Task: Change comment control to connections only.
Action: Mouse moved to (456, 284)
Screenshot: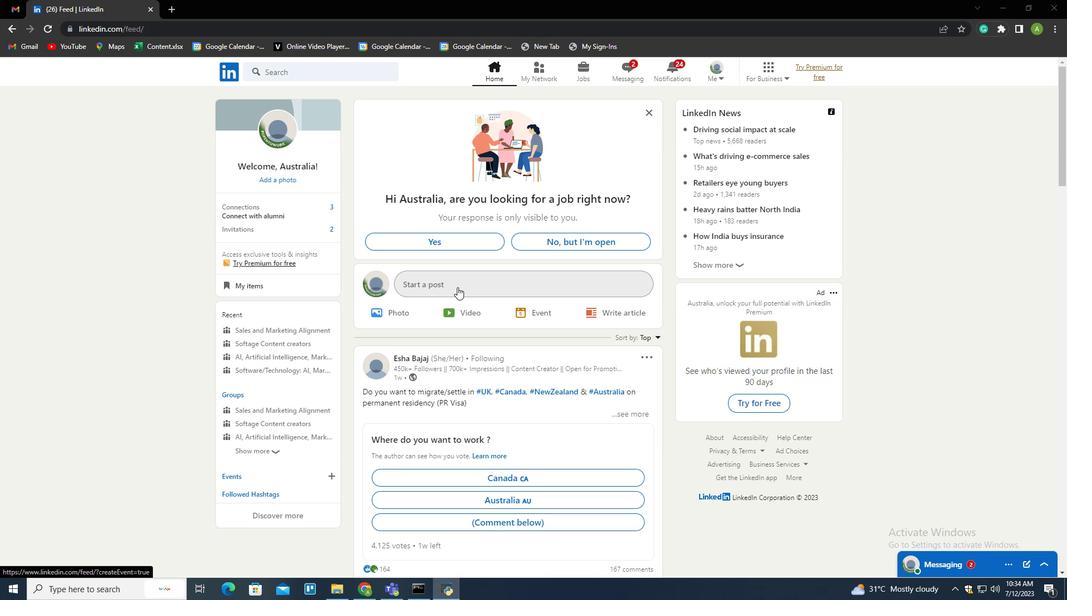 
Action: Mouse pressed left at (456, 284)
Screenshot: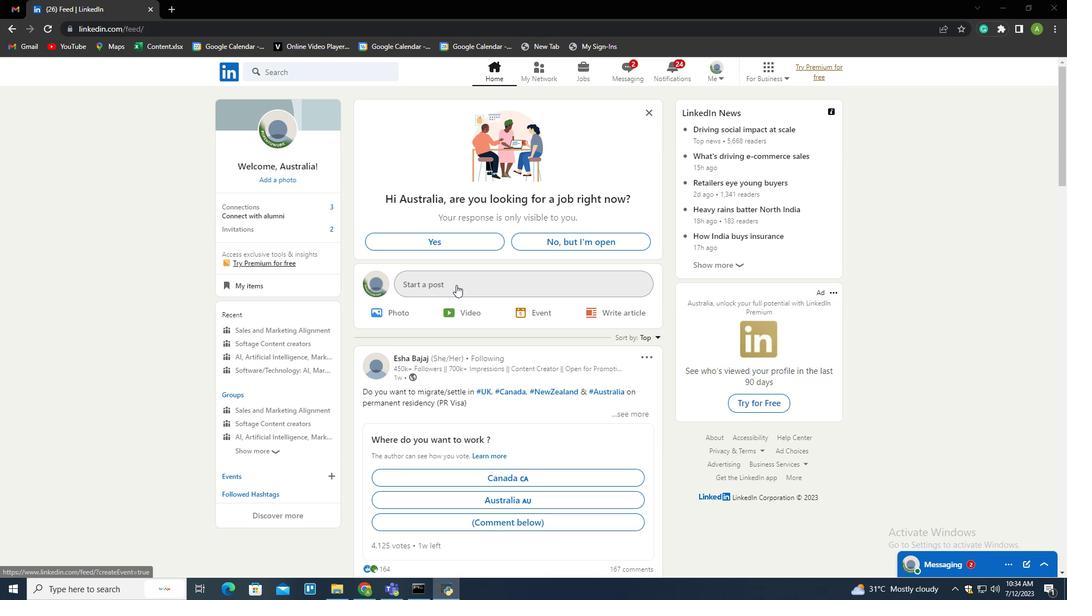 
Action: Mouse moved to (447, 100)
Screenshot: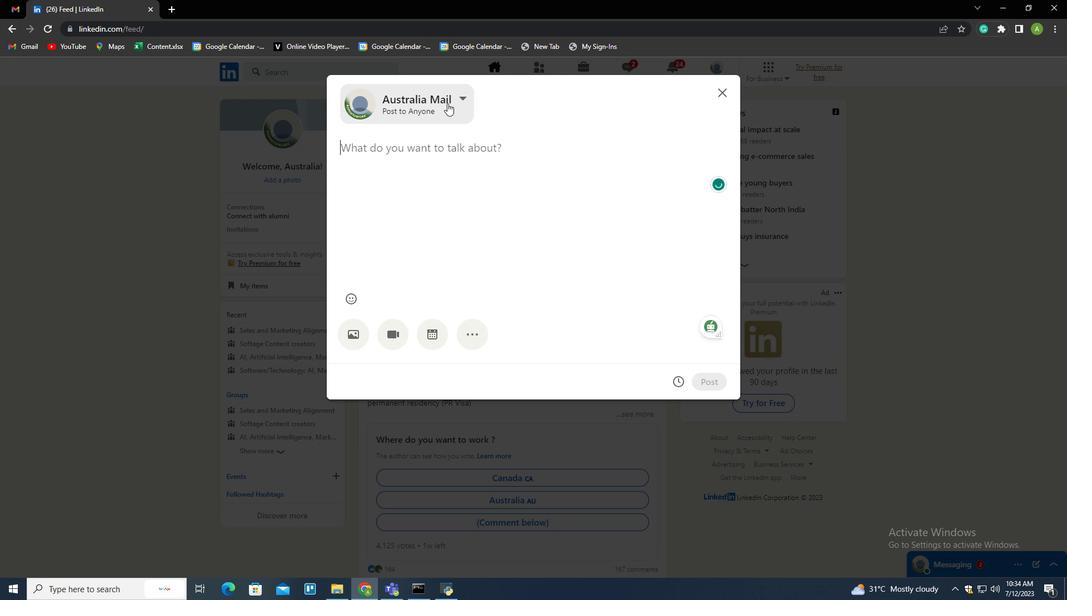 
Action: Mouse pressed left at (447, 100)
Screenshot: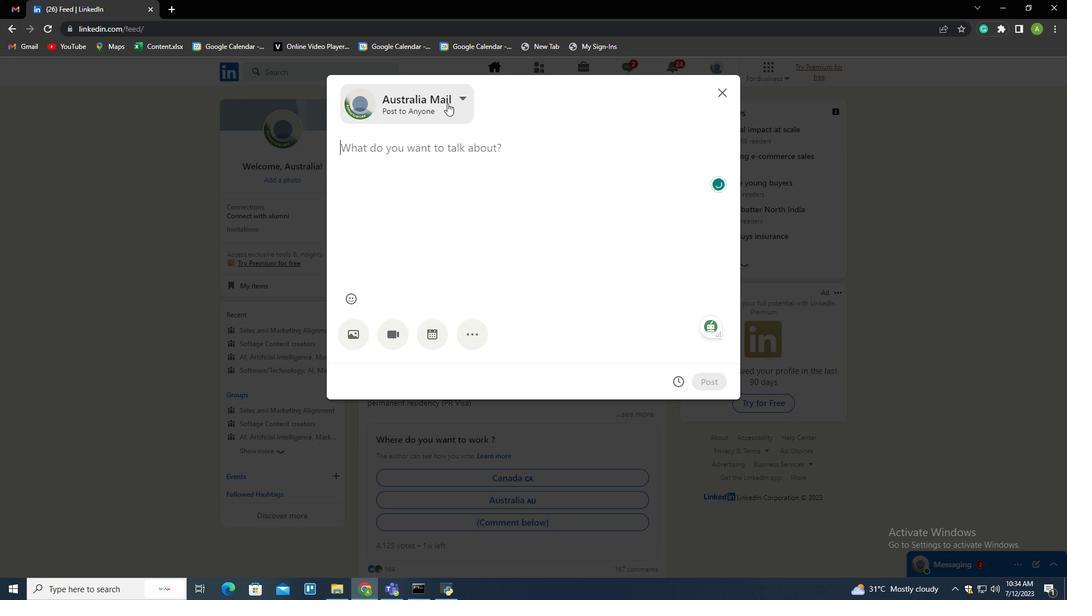 
Action: Mouse moved to (477, 297)
Screenshot: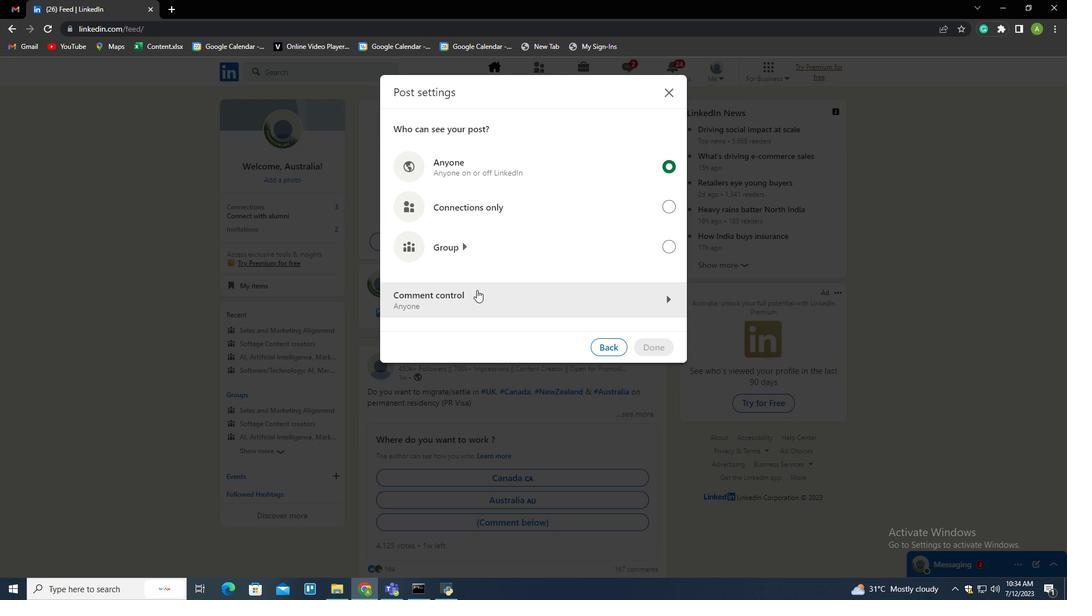 
Action: Mouse pressed left at (477, 297)
Screenshot: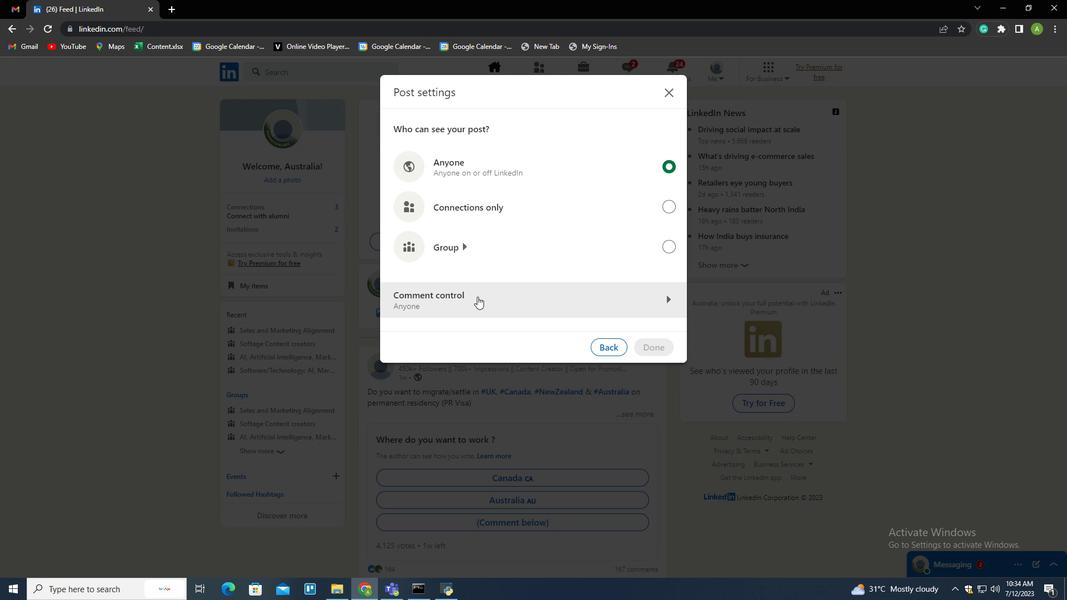 
Action: Mouse moved to (512, 189)
Screenshot: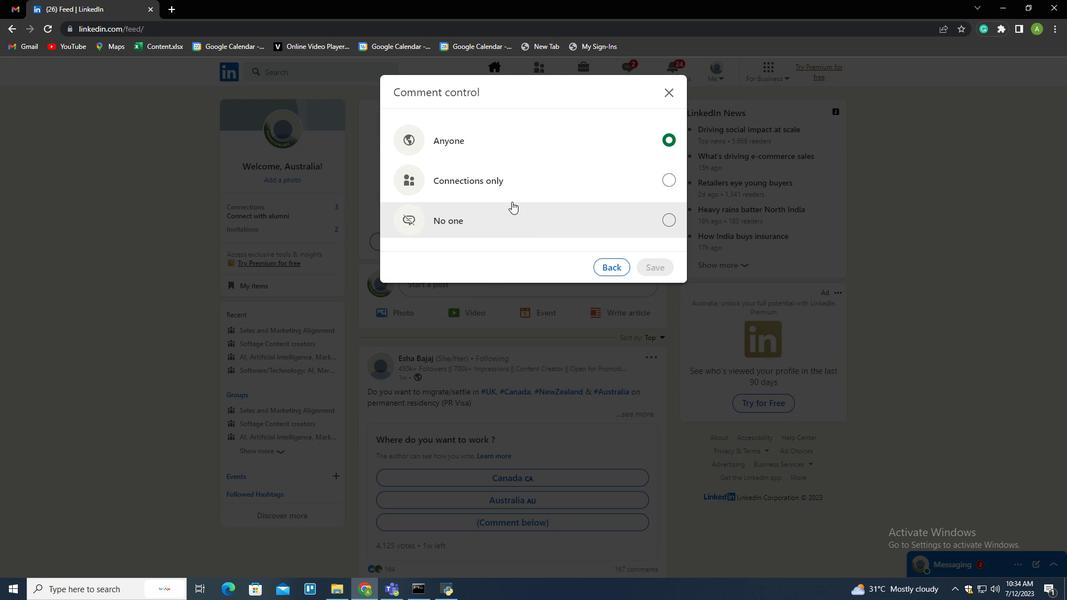 
Action: Mouse pressed left at (512, 189)
Screenshot: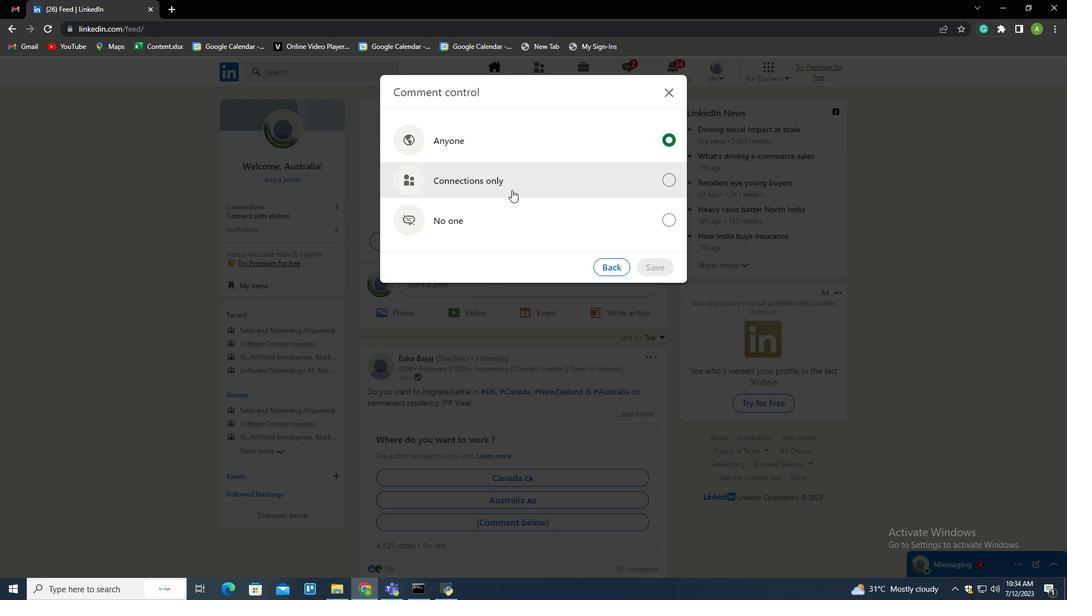 
Action: Mouse moved to (663, 265)
Screenshot: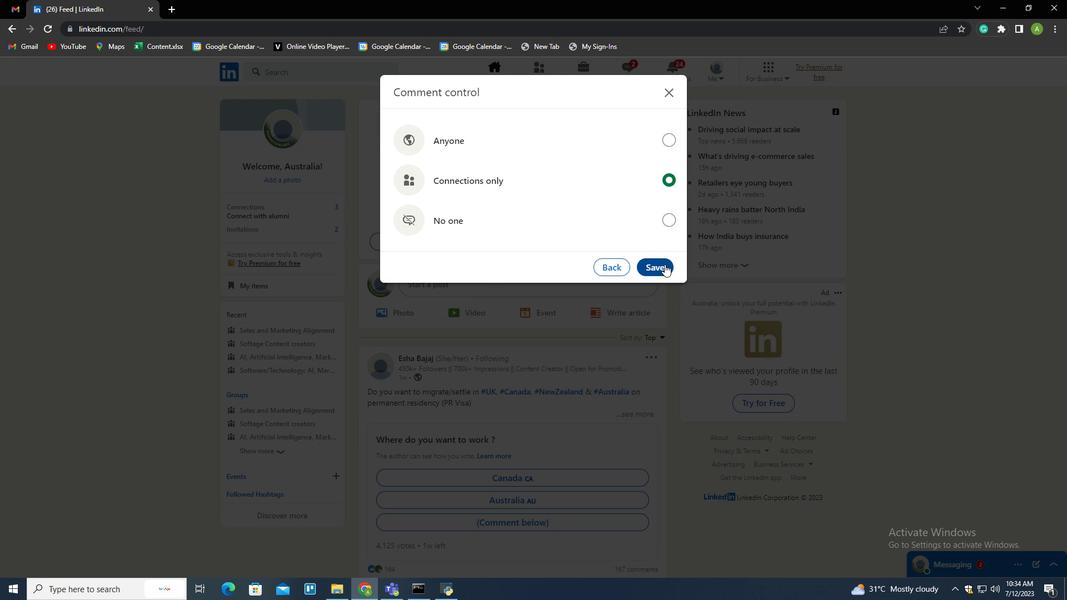 
Action: Mouse pressed left at (663, 265)
Screenshot: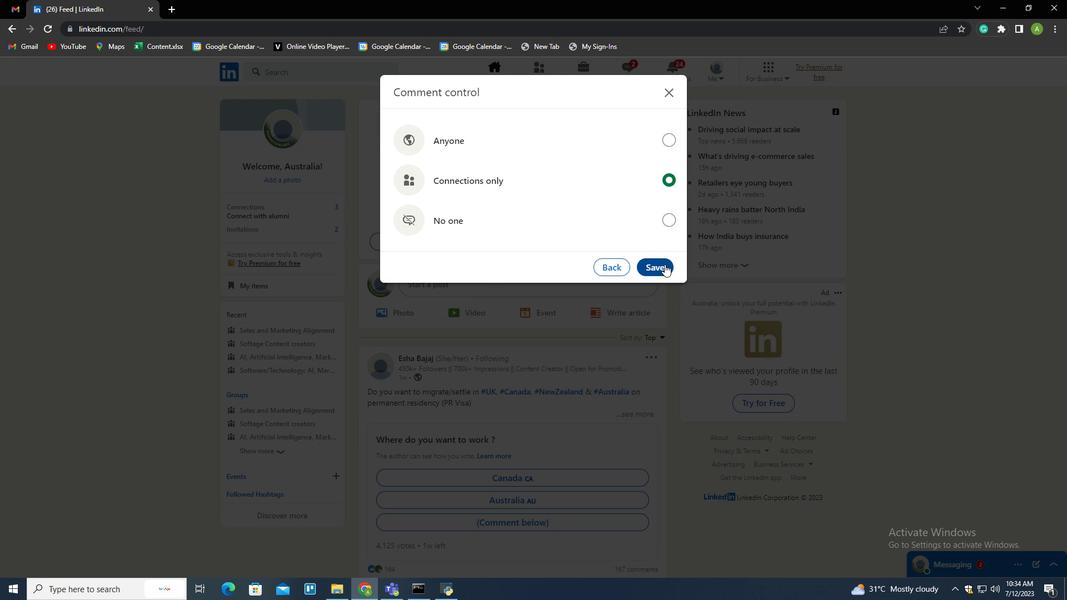 
Action: Mouse moved to (606, 324)
Screenshot: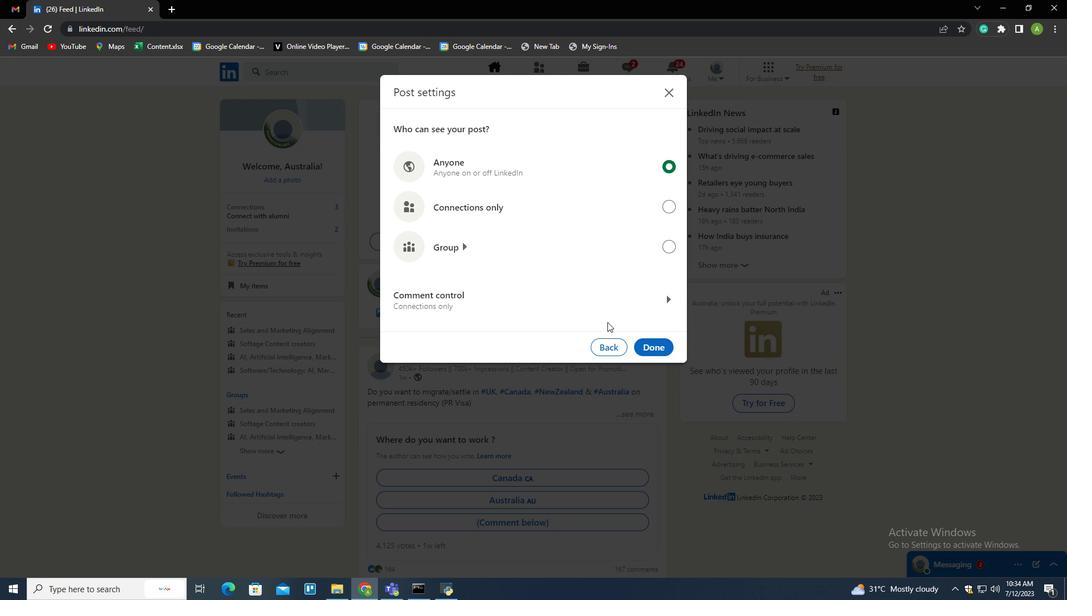 
